 Task: Create a due date automation trigger when advanced on, on the monday after a card is due add dates due tomorrow at 11:00 AM.
Action: Mouse moved to (1084, 94)
Screenshot: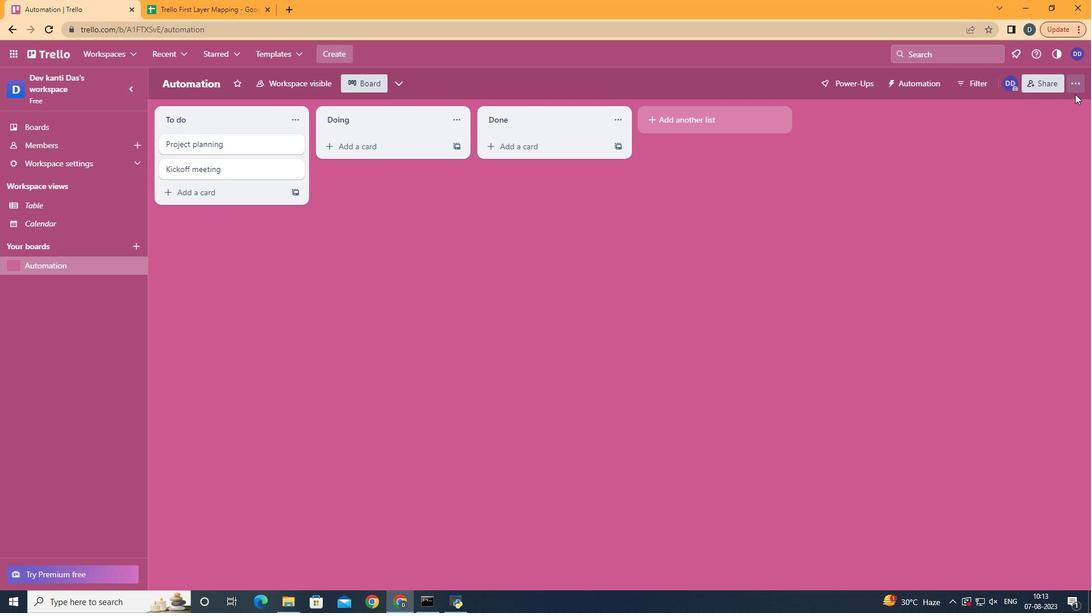 
Action: Mouse pressed left at (1084, 94)
Screenshot: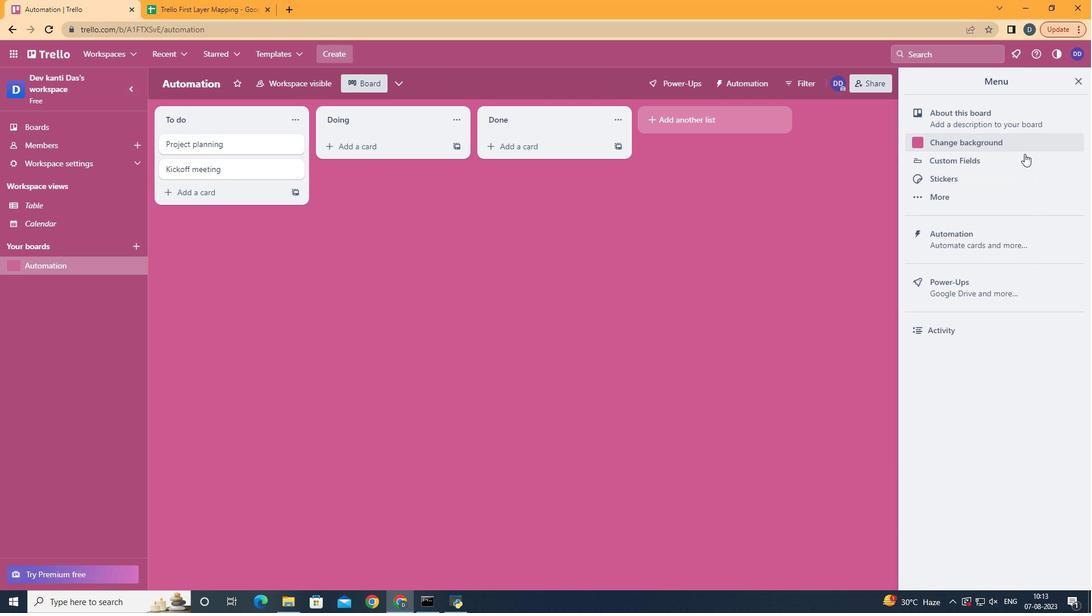 
Action: Mouse moved to (972, 242)
Screenshot: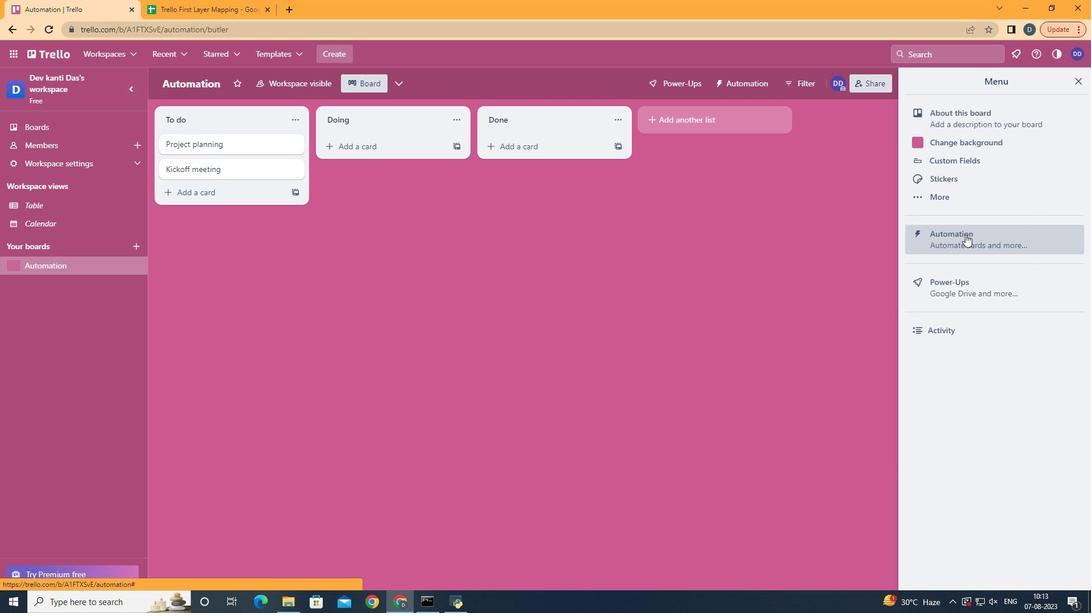 
Action: Mouse pressed left at (972, 242)
Screenshot: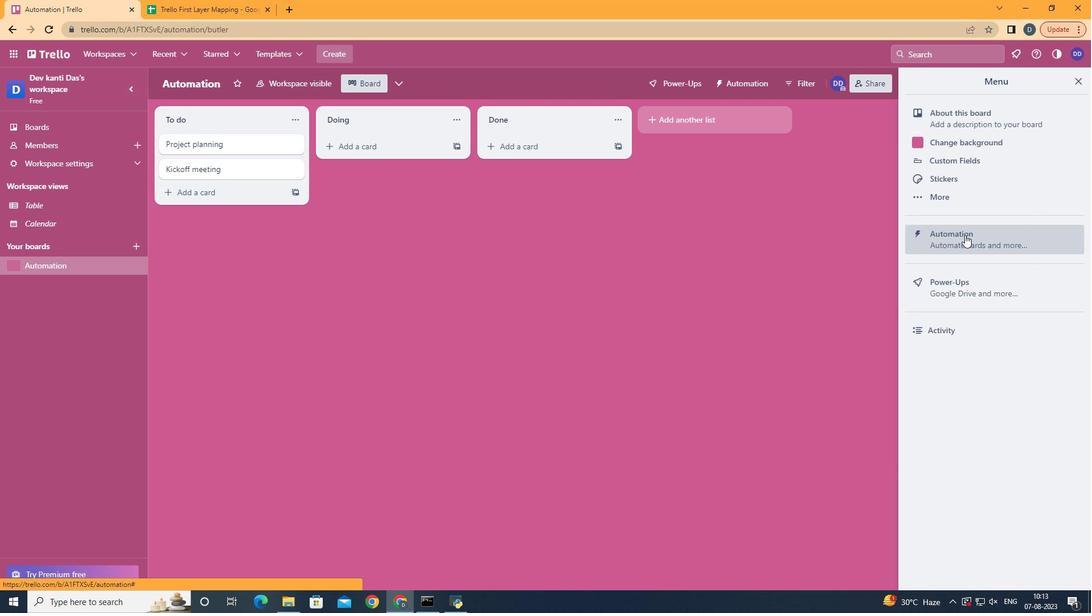 
Action: Mouse moved to (227, 236)
Screenshot: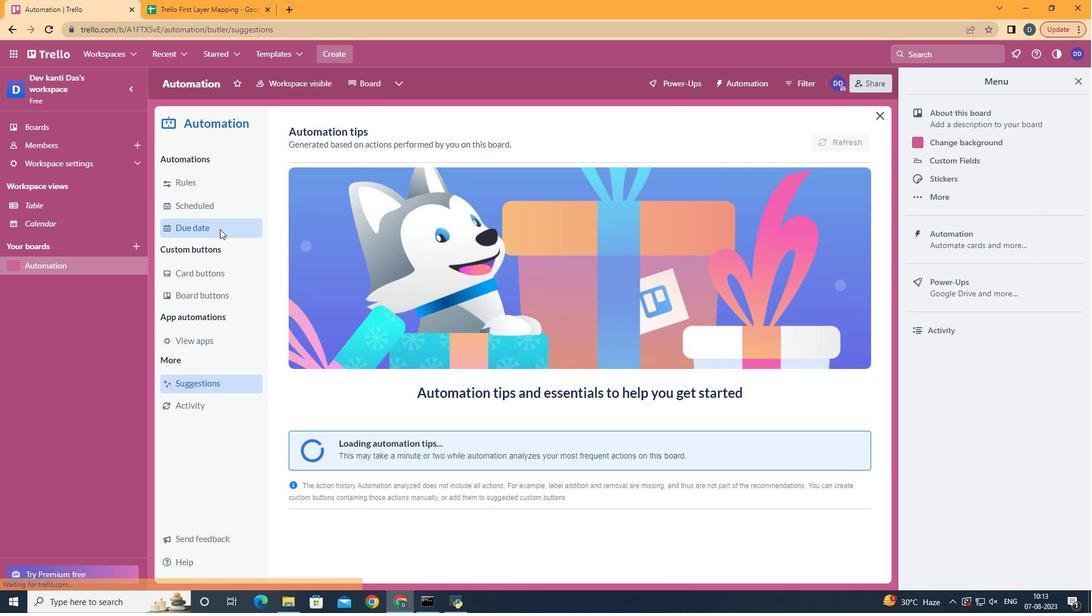 
Action: Mouse pressed left at (227, 236)
Screenshot: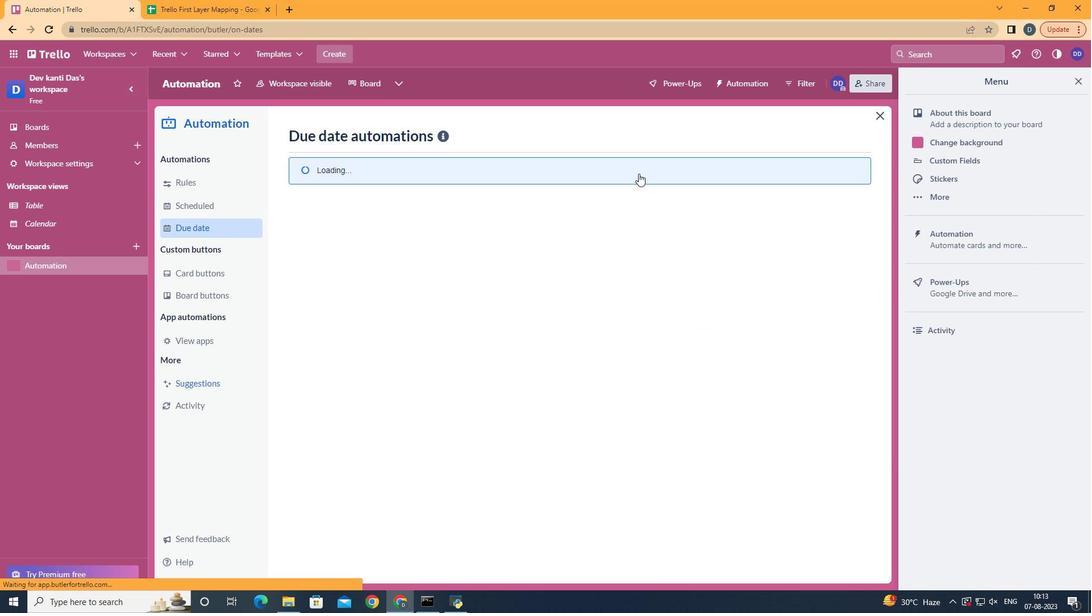 
Action: Mouse moved to (791, 140)
Screenshot: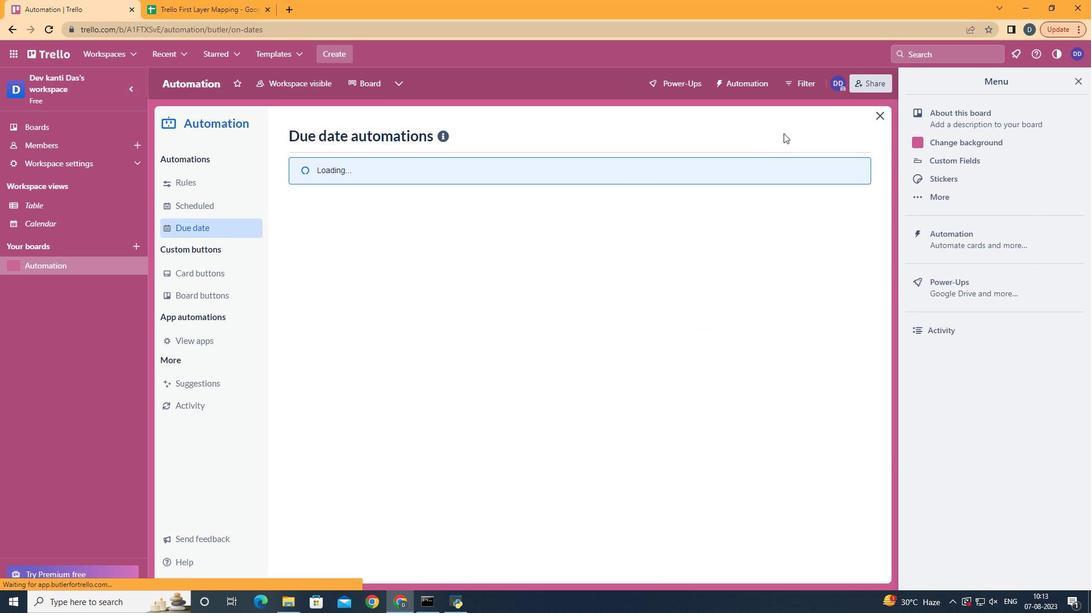 
Action: Mouse pressed left at (791, 140)
Screenshot: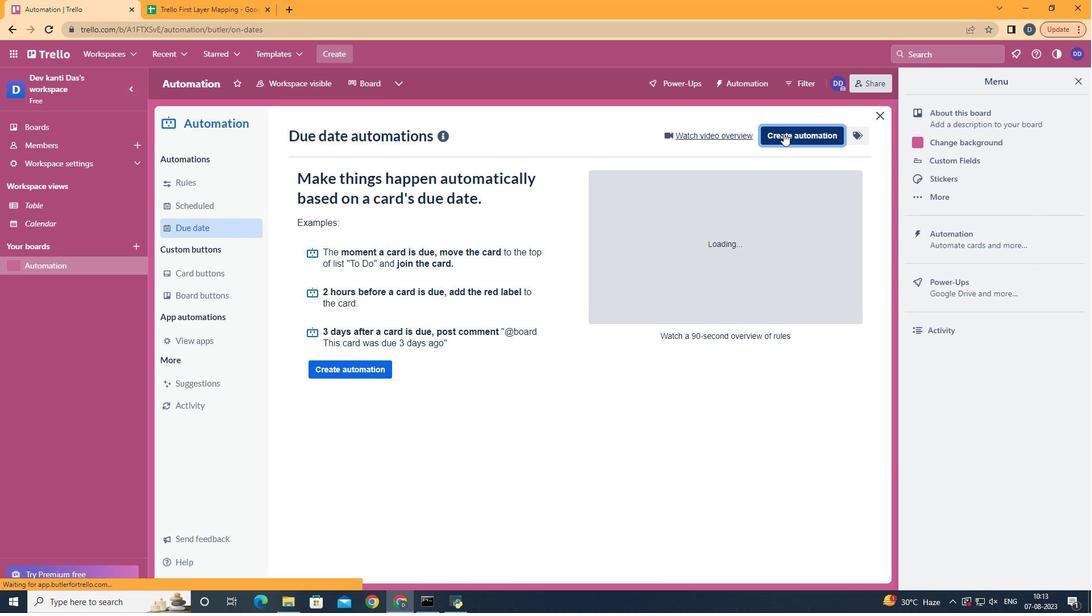 
Action: Mouse moved to (577, 261)
Screenshot: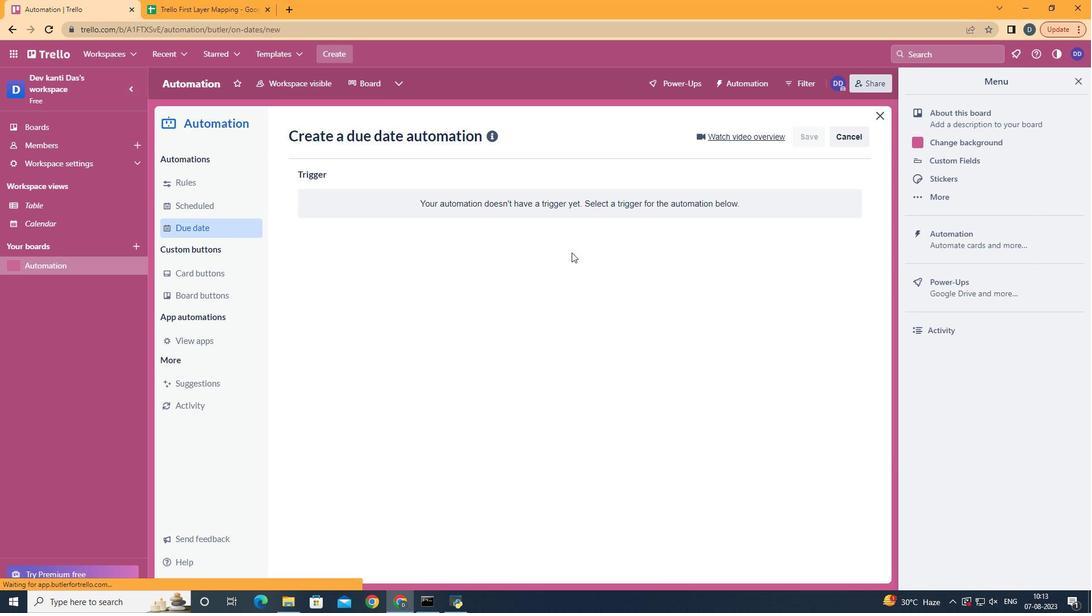 
Action: Mouse pressed left at (577, 261)
Screenshot: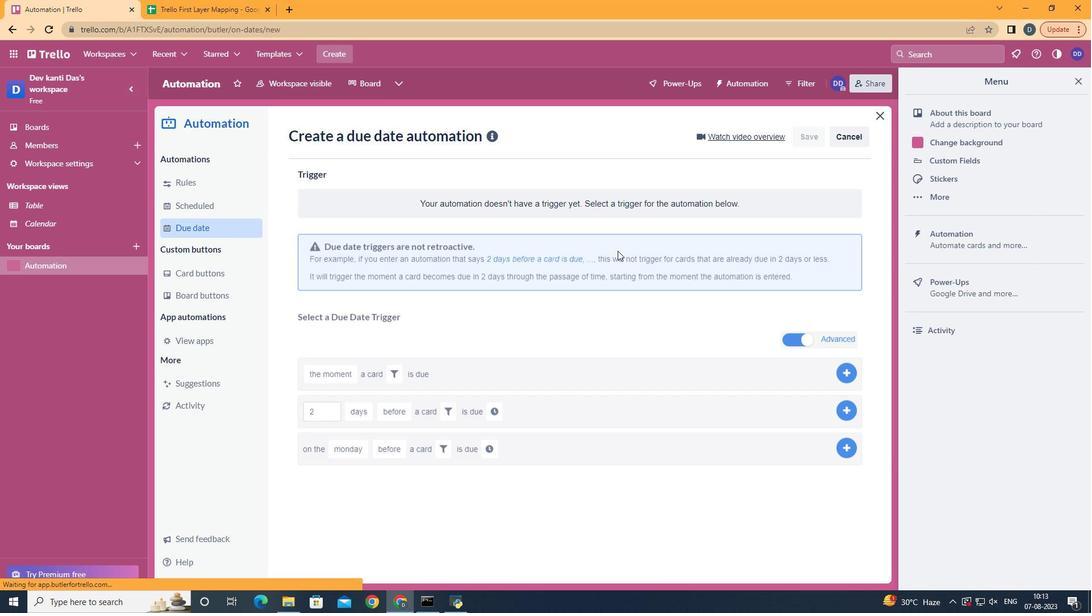 
Action: Mouse moved to (369, 305)
Screenshot: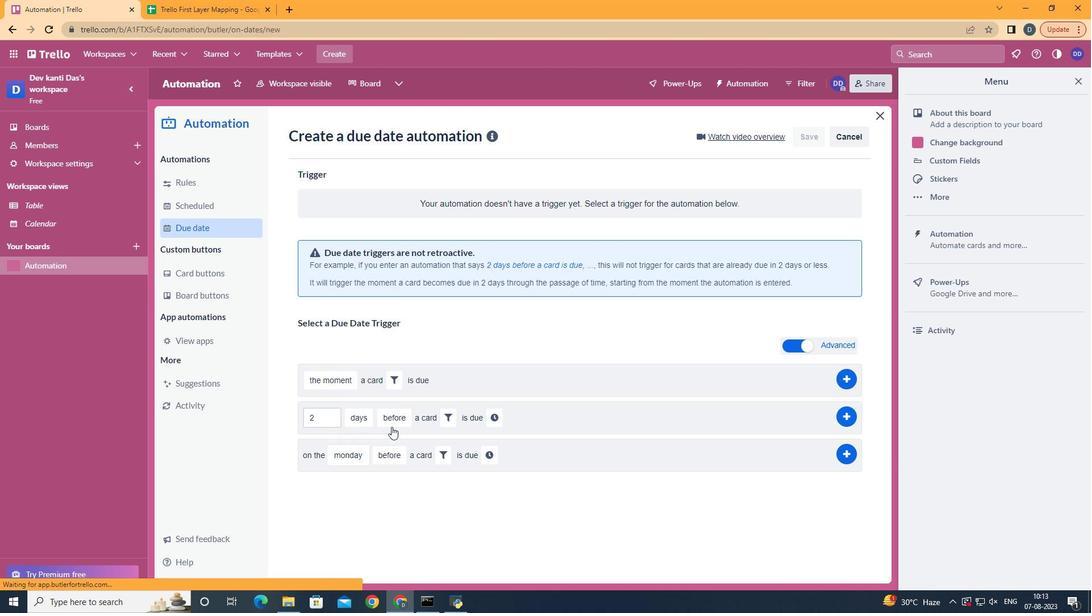 
Action: Mouse pressed left at (369, 305)
Screenshot: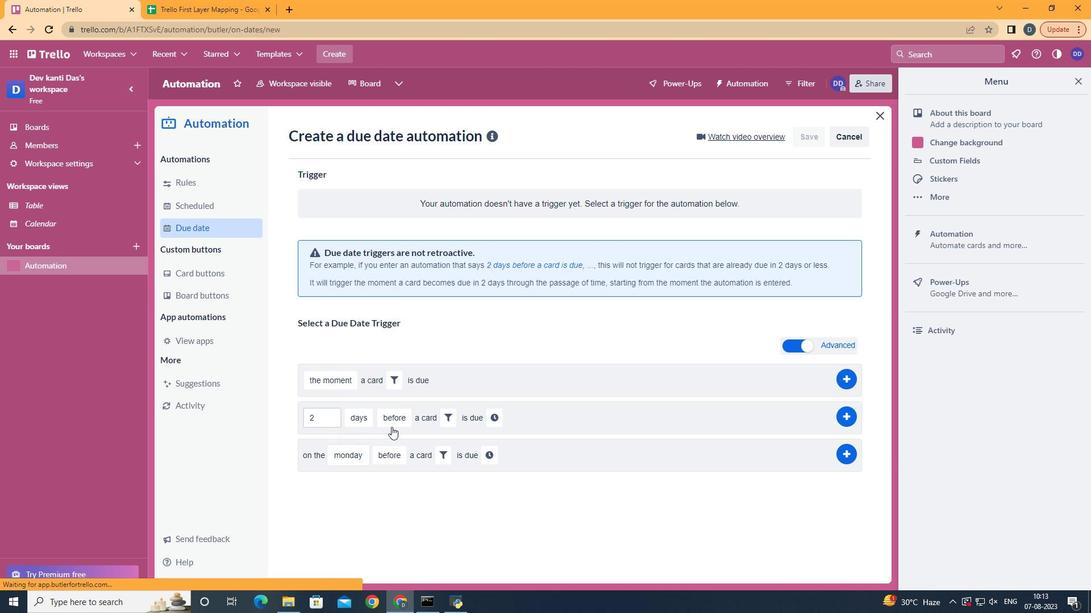 
Action: Mouse moved to (397, 501)
Screenshot: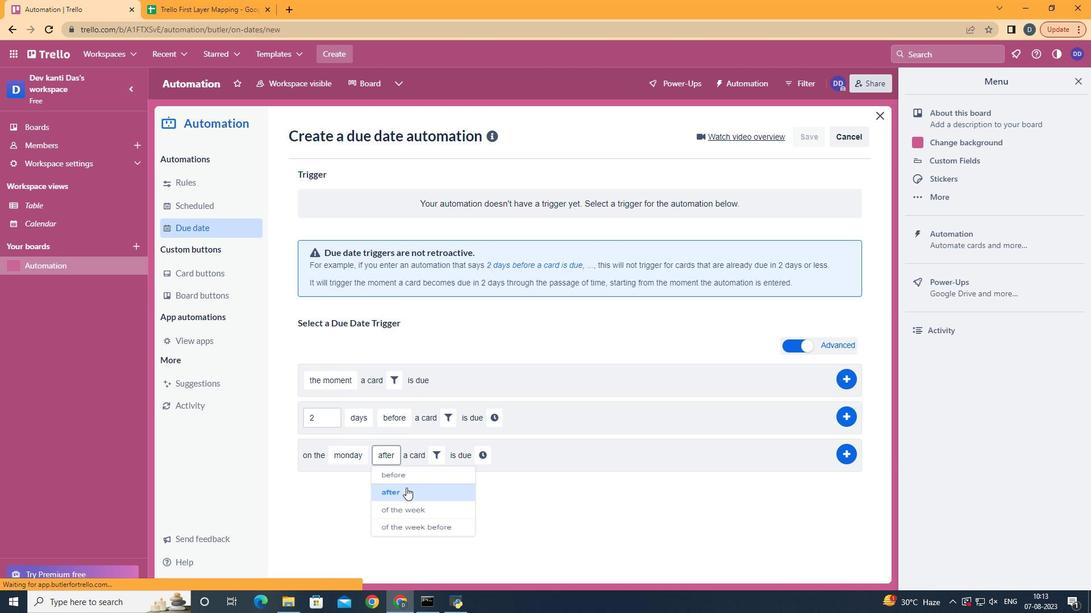 
Action: Mouse pressed left at (397, 501)
Screenshot: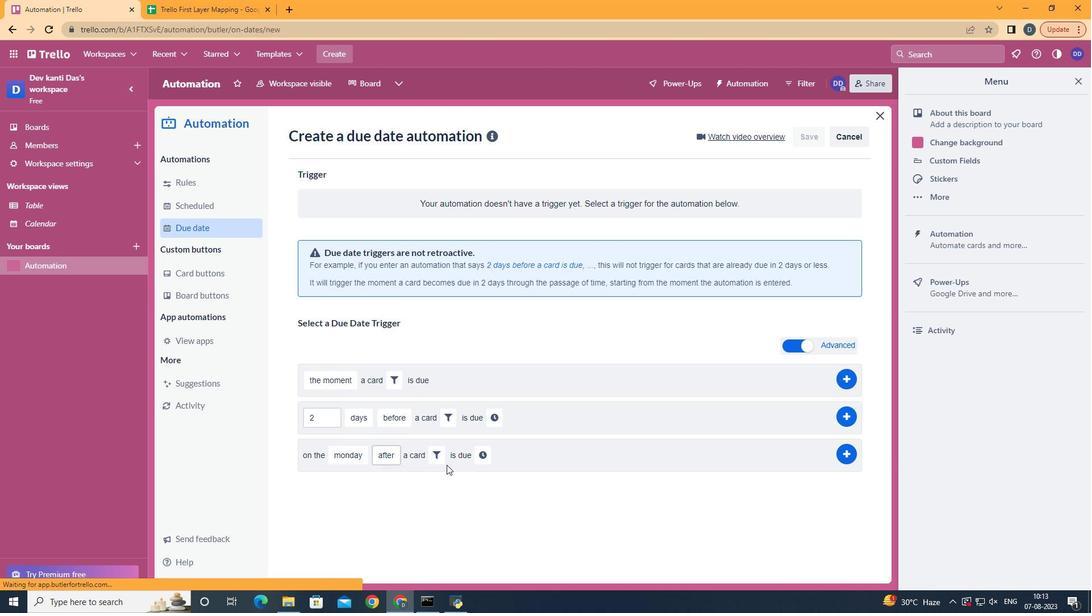 
Action: Mouse moved to (451, 461)
Screenshot: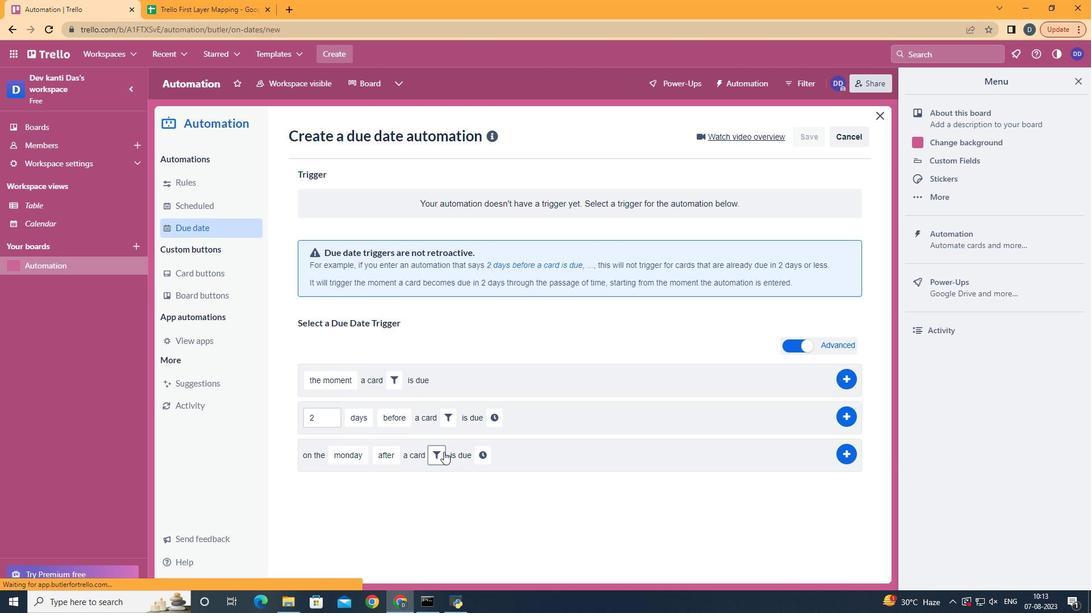 
Action: Mouse pressed left at (451, 461)
Screenshot: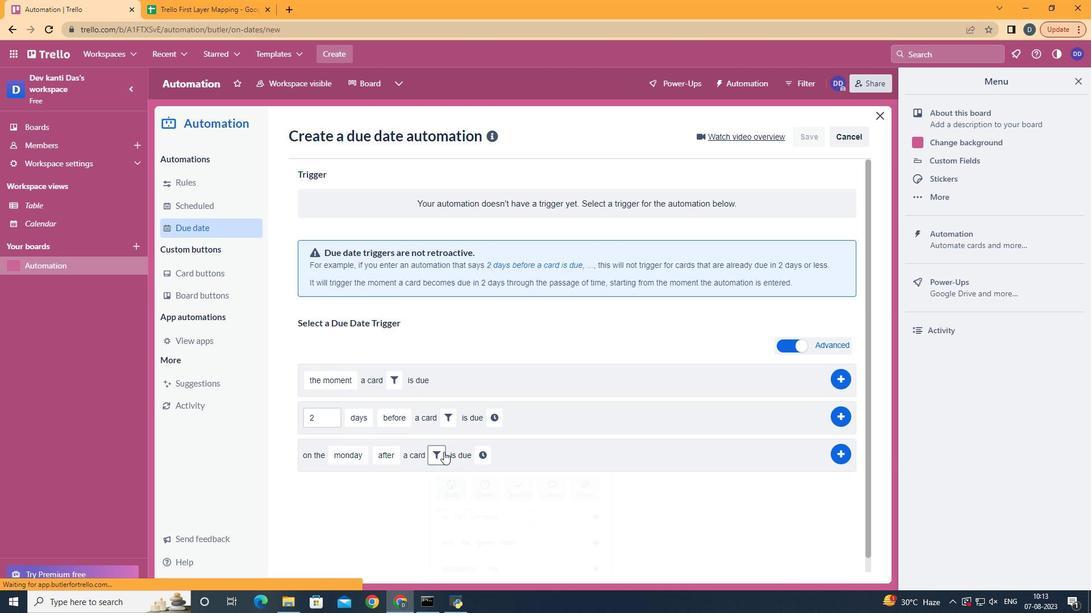 
Action: Mouse moved to (505, 500)
Screenshot: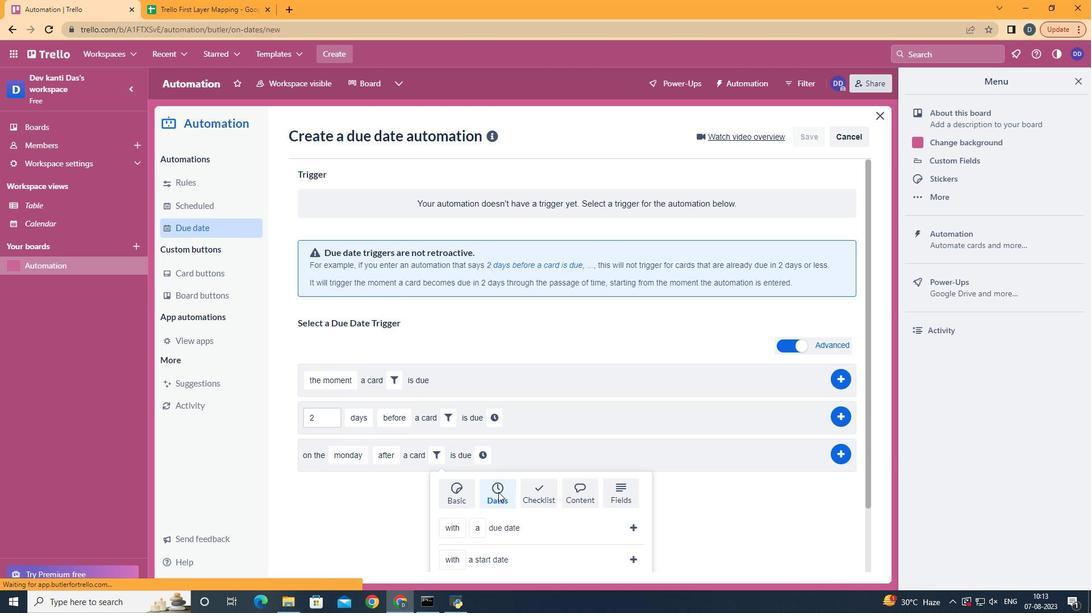
Action: Mouse pressed left at (505, 500)
Screenshot: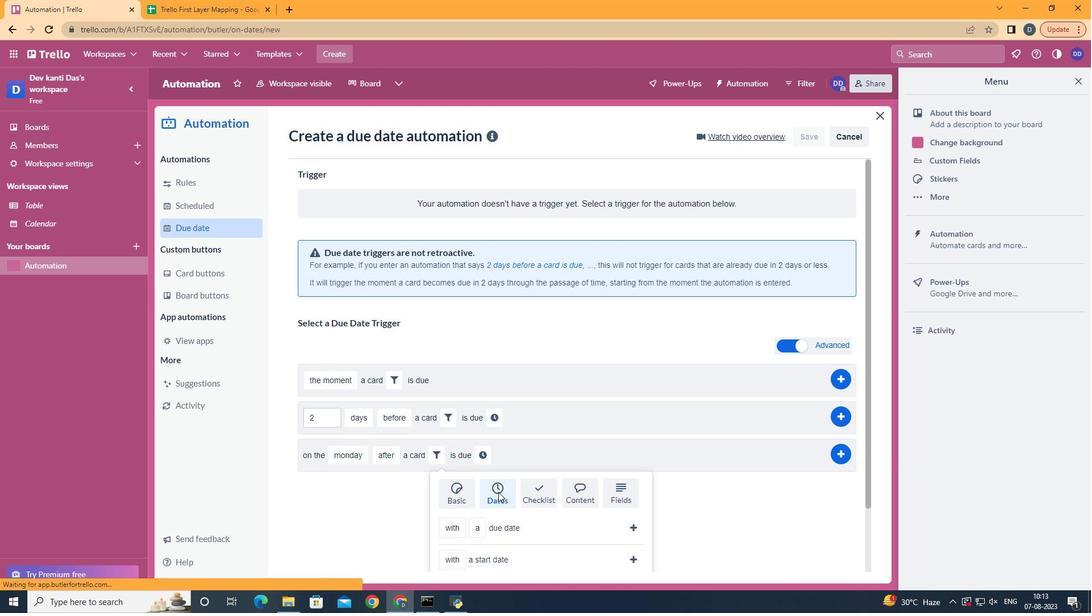 
Action: Mouse moved to (508, 497)
Screenshot: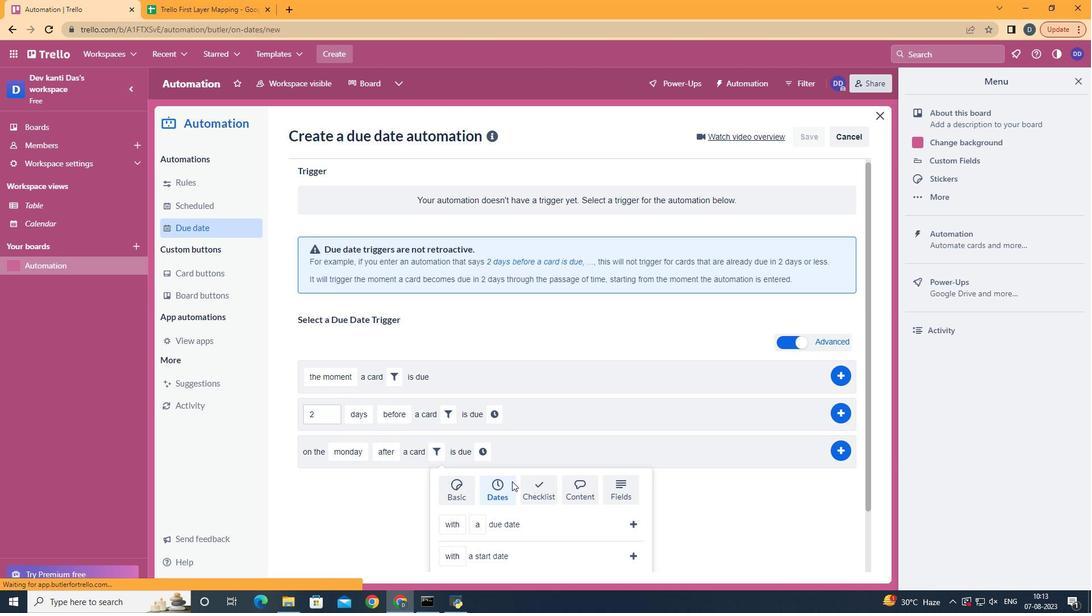 
Action: Mouse scrolled (508, 497) with delta (0, 0)
Screenshot: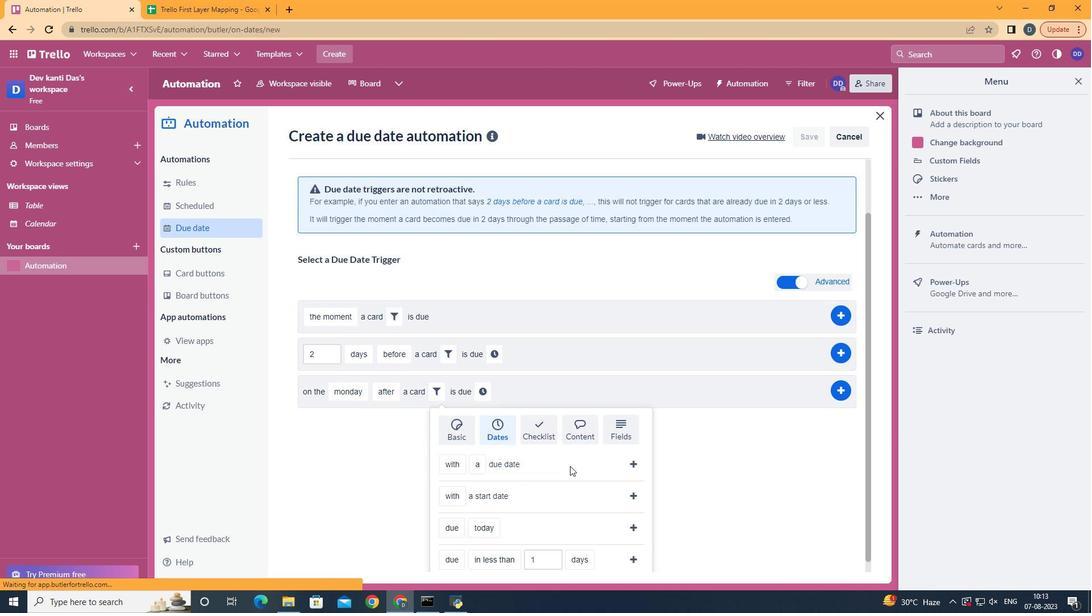 
Action: Mouse moved to (508, 496)
Screenshot: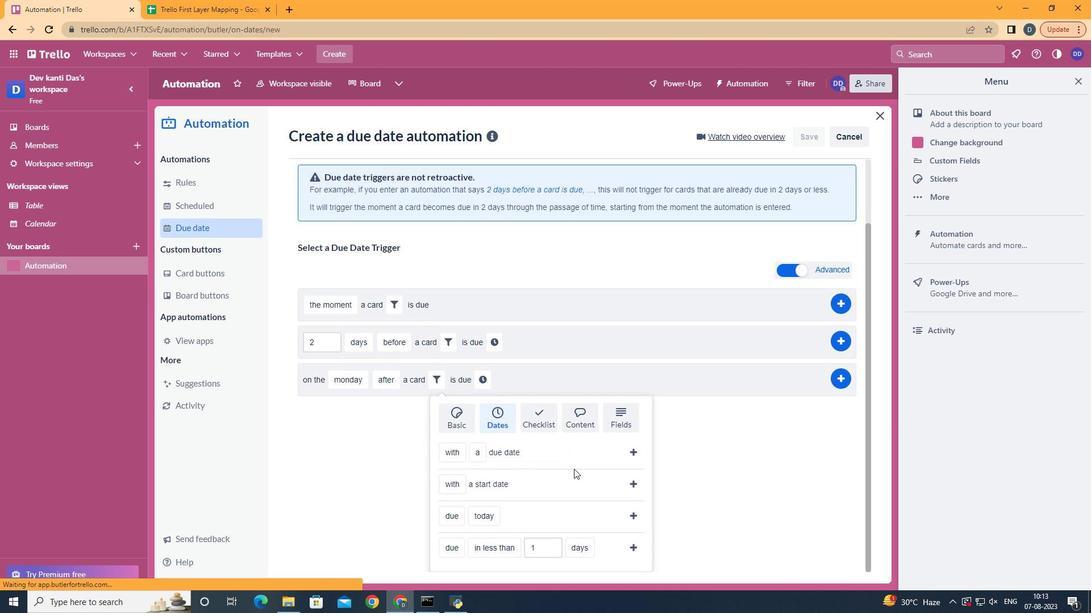 
Action: Mouse scrolled (508, 497) with delta (0, 0)
Screenshot: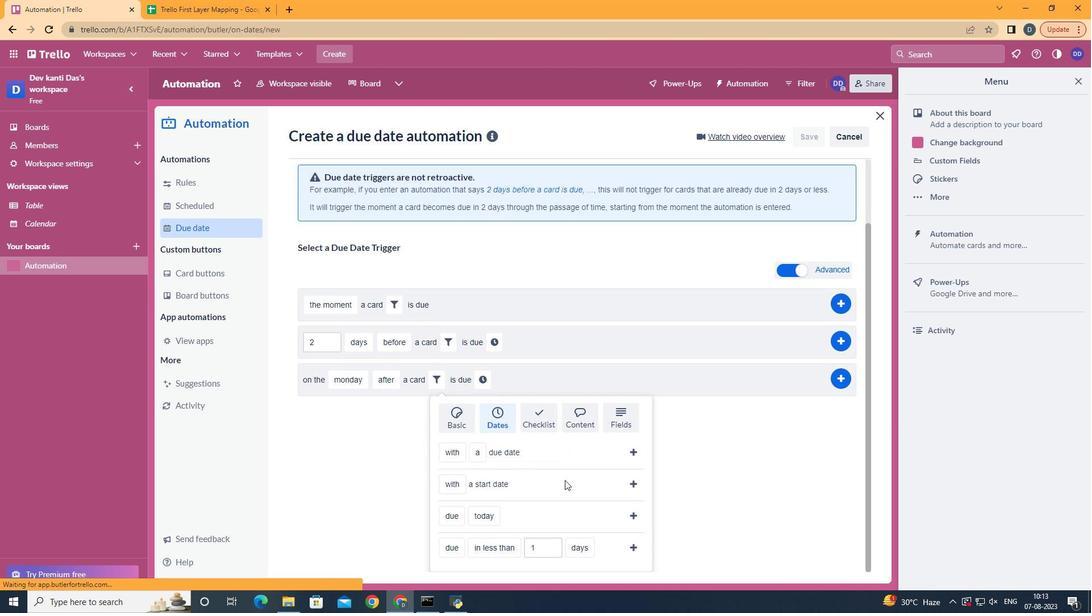 
Action: Mouse moved to (509, 496)
Screenshot: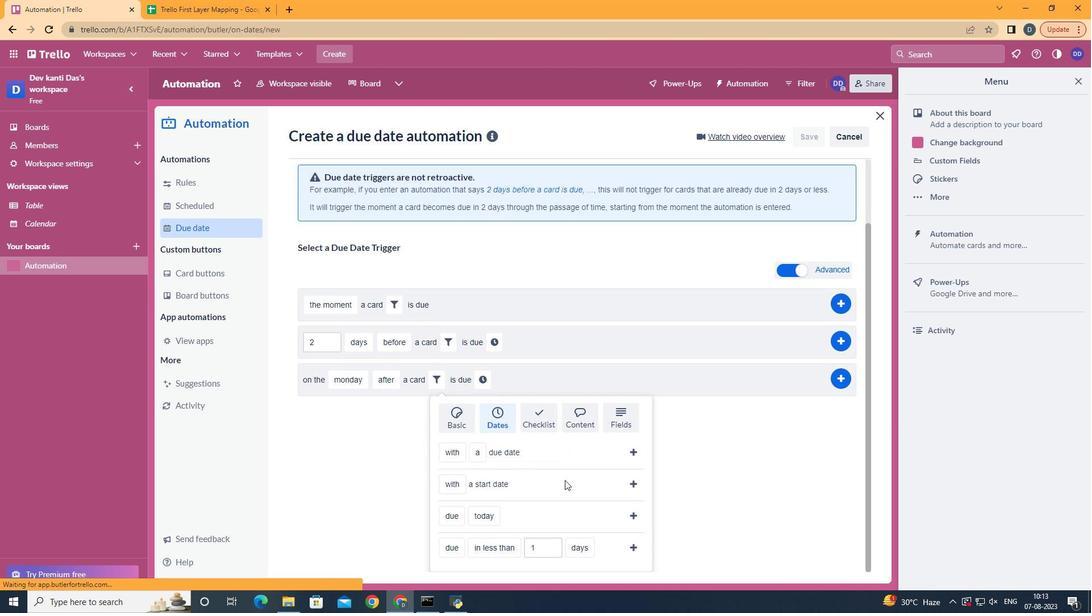 
Action: Mouse scrolled (508, 497) with delta (0, 0)
Screenshot: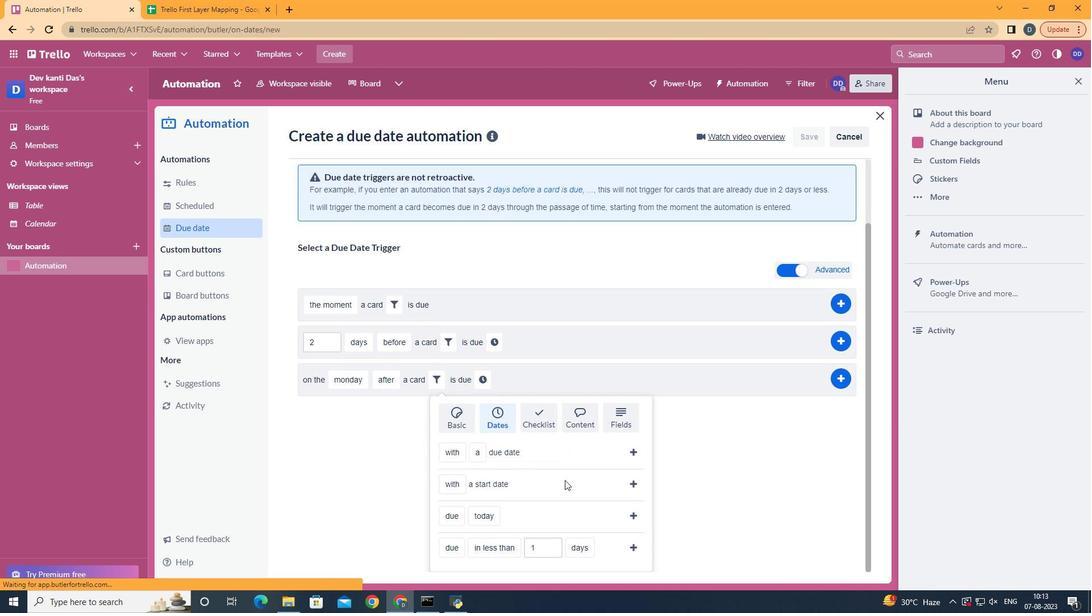 
Action: Mouse moved to (510, 494)
Screenshot: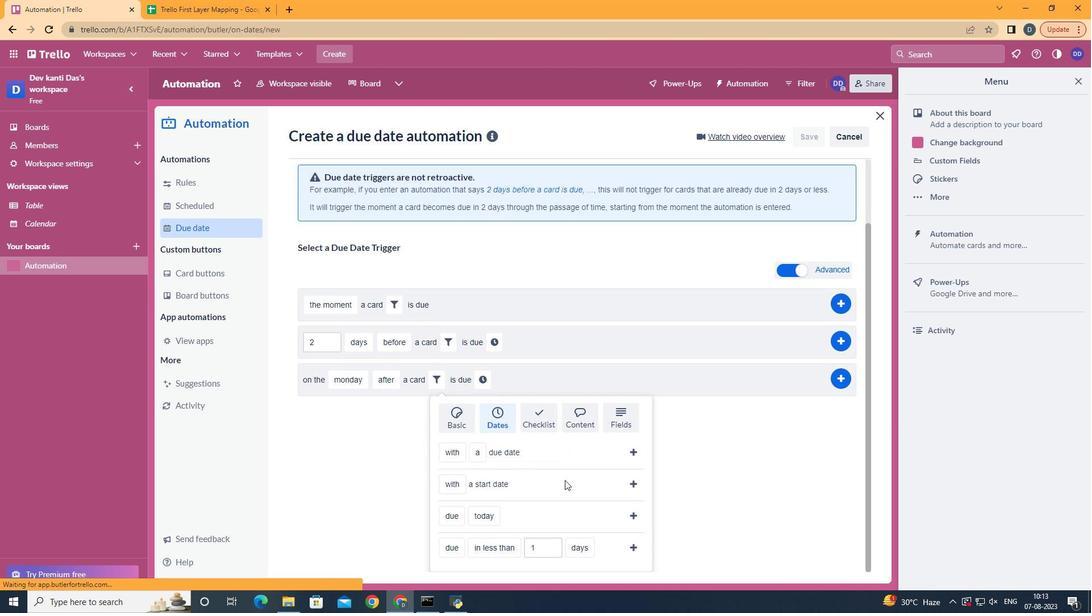 
Action: Mouse scrolled (508, 497) with delta (0, 0)
Screenshot: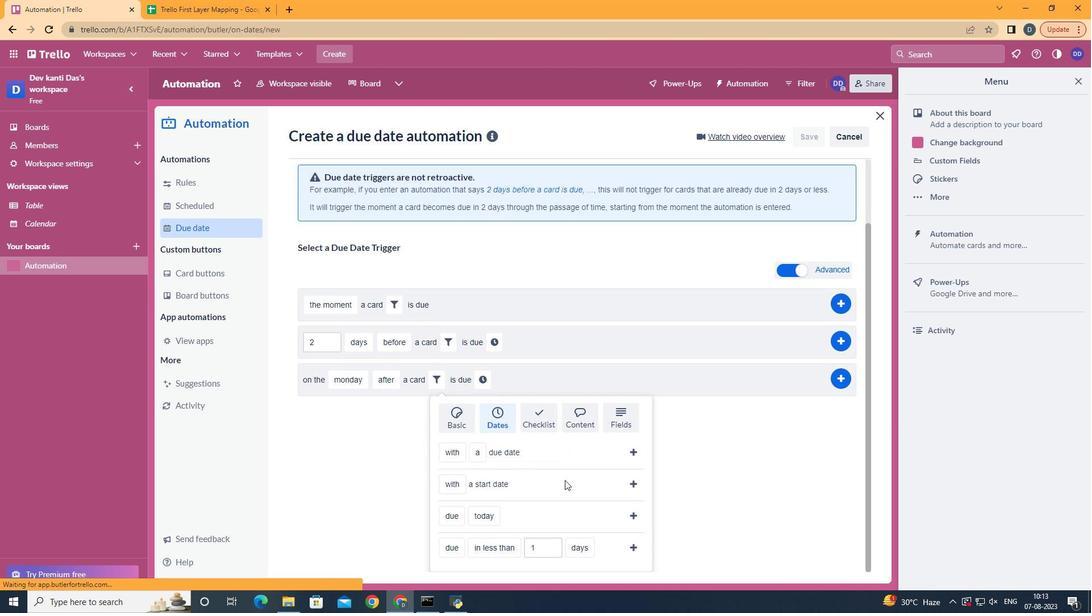 
Action: Mouse moved to (513, 492)
Screenshot: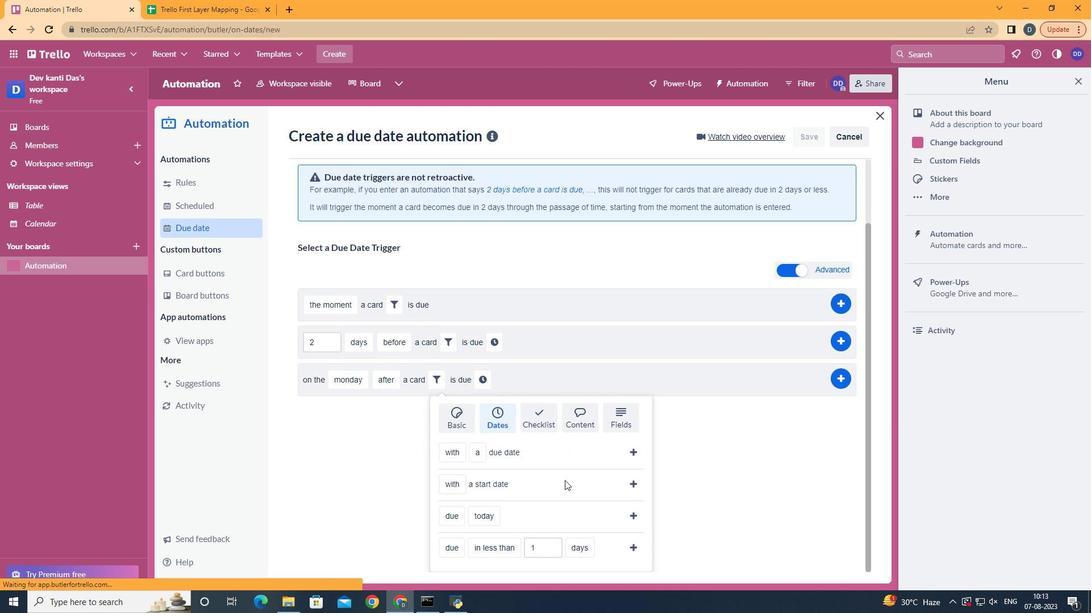 
Action: Mouse scrolled (509, 496) with delta (0, 0)
Screenshot: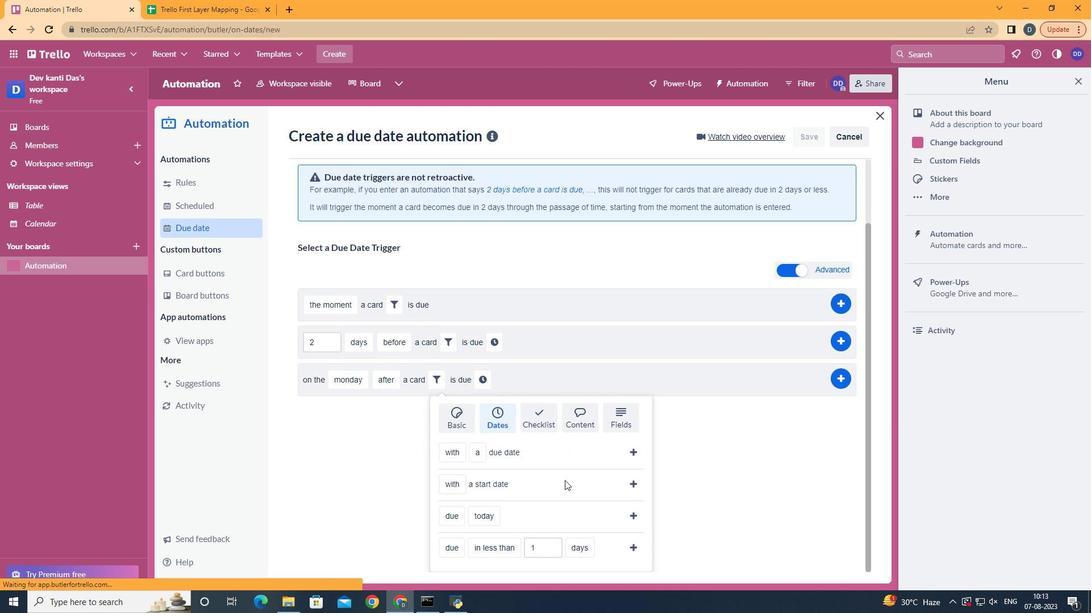 
Action: Mouse moved to (469, 432)
Screenshot: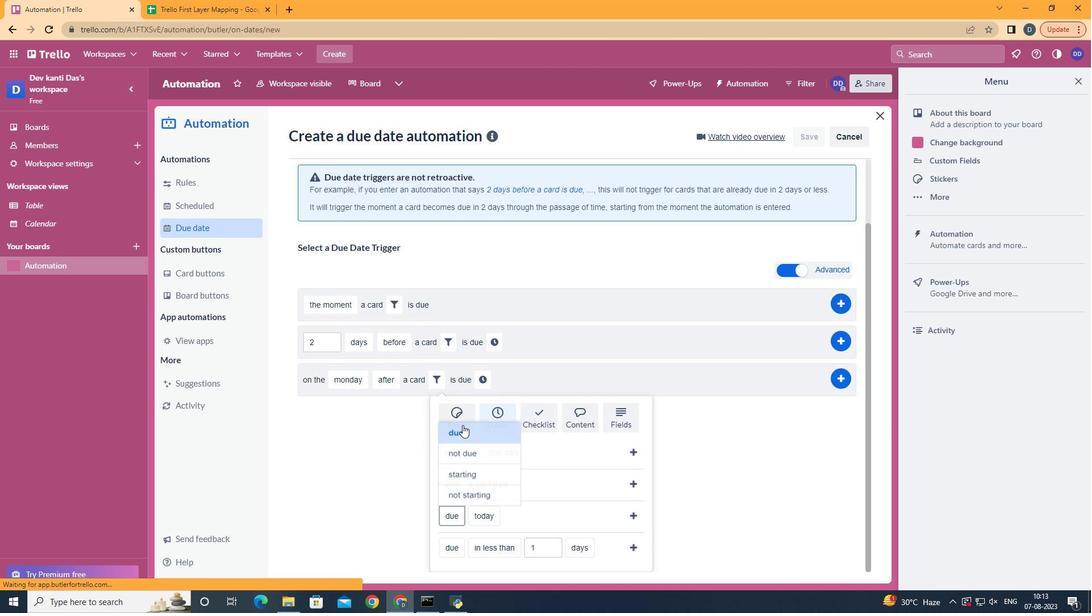 
Action: Mouse pressed left at (469, 432)
Screenshot: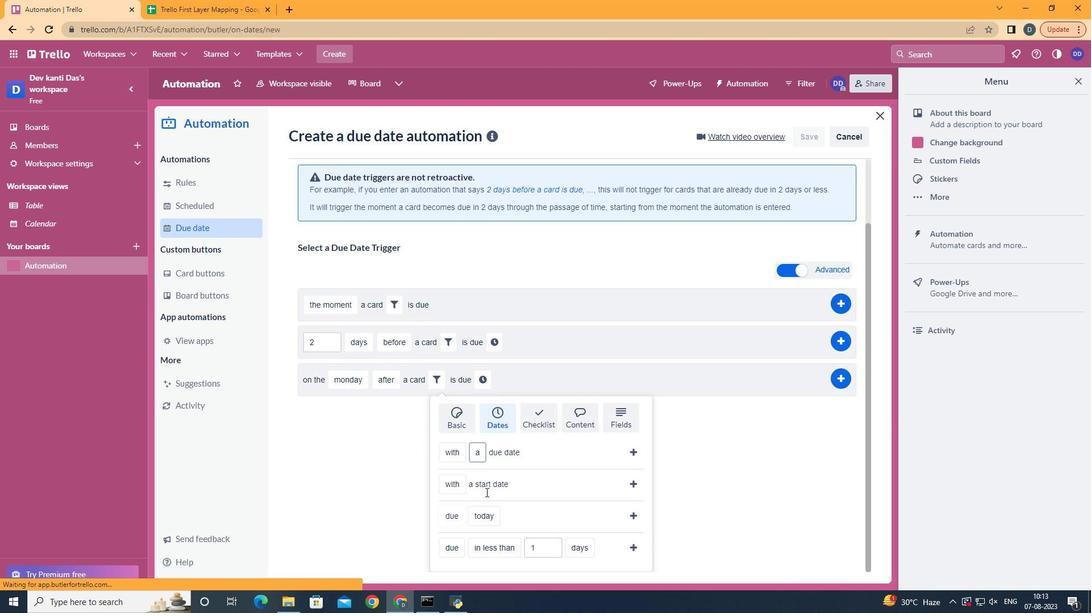 
Action: Mouse moved to (505, 410)
Screenshot: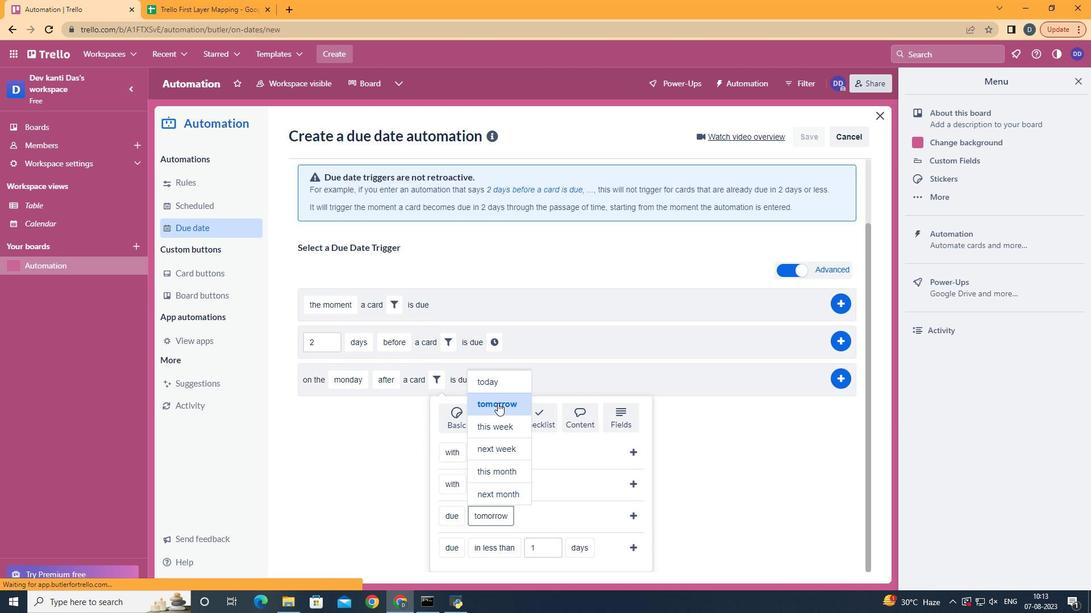 
Action: Mouse pressed left at (505, 410)
Screenshot: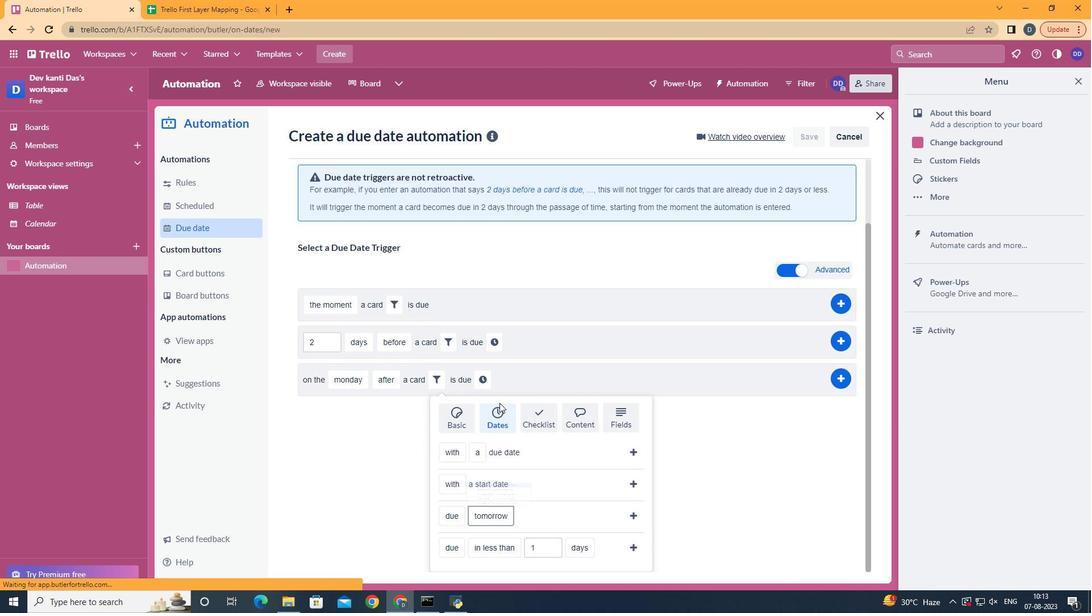 
Action: Mouse moved to (639, 523)
Screenshot: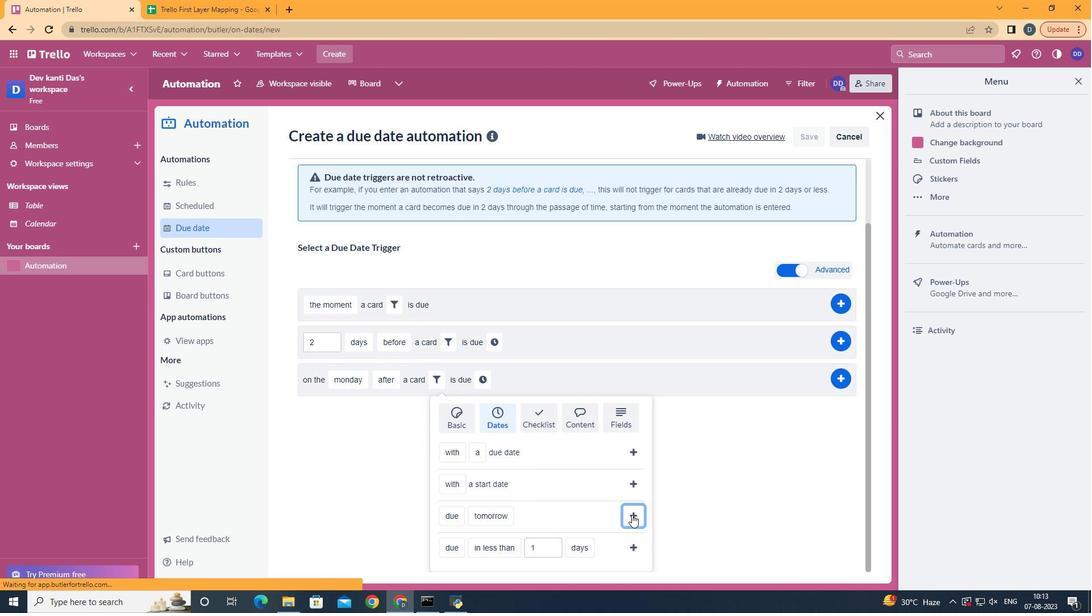 
Action: Mouse pressed left at (639, 523)
Screenshot: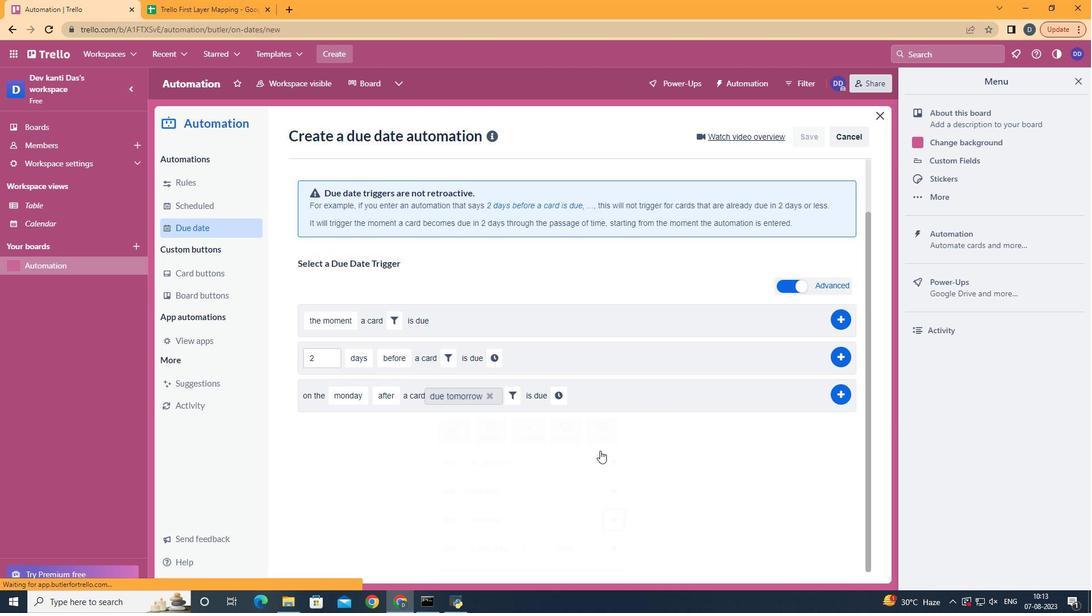 
Action: Mouse moved to (567, 472)
Screenshot: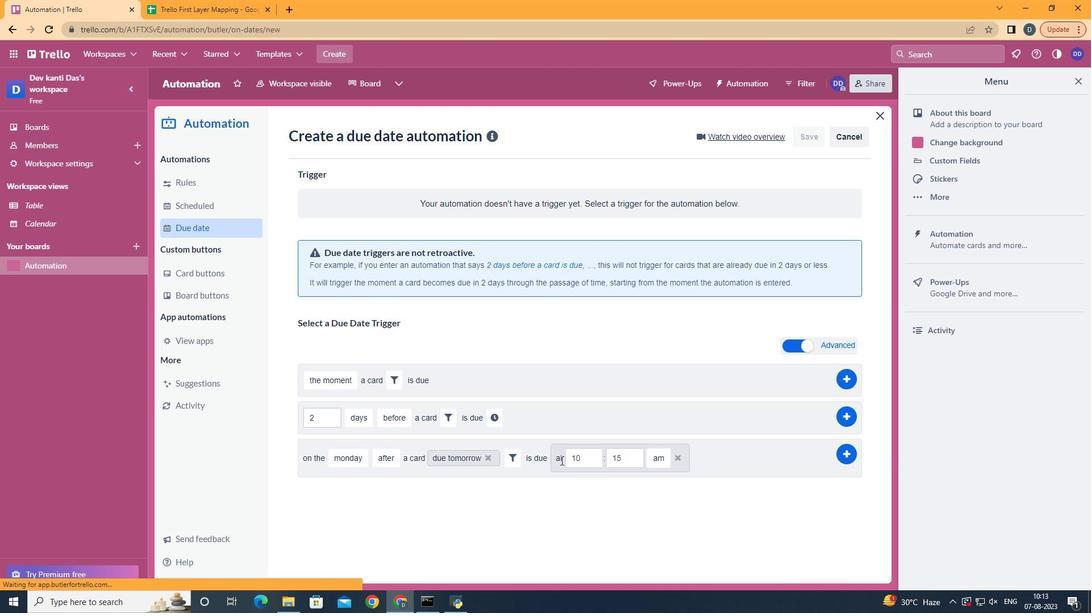 
Action: Mouse pressed left at (567, 472)
Screenshot: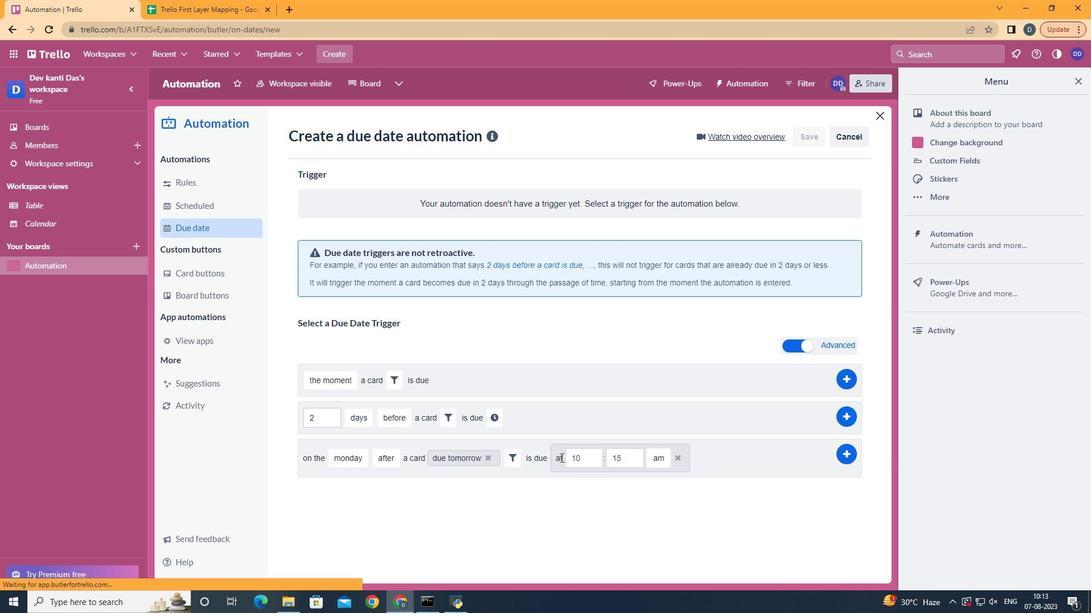 
Action: Mouse moved to (595, 467)
Screenshot: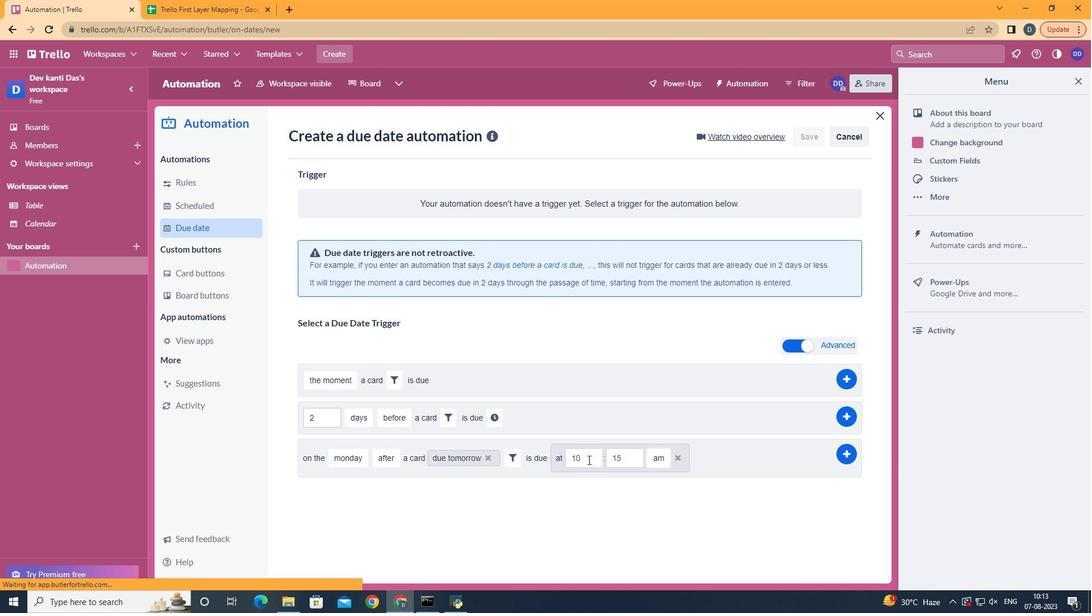 
Action: Mouse pressed left at (595, 467)
Screenshot: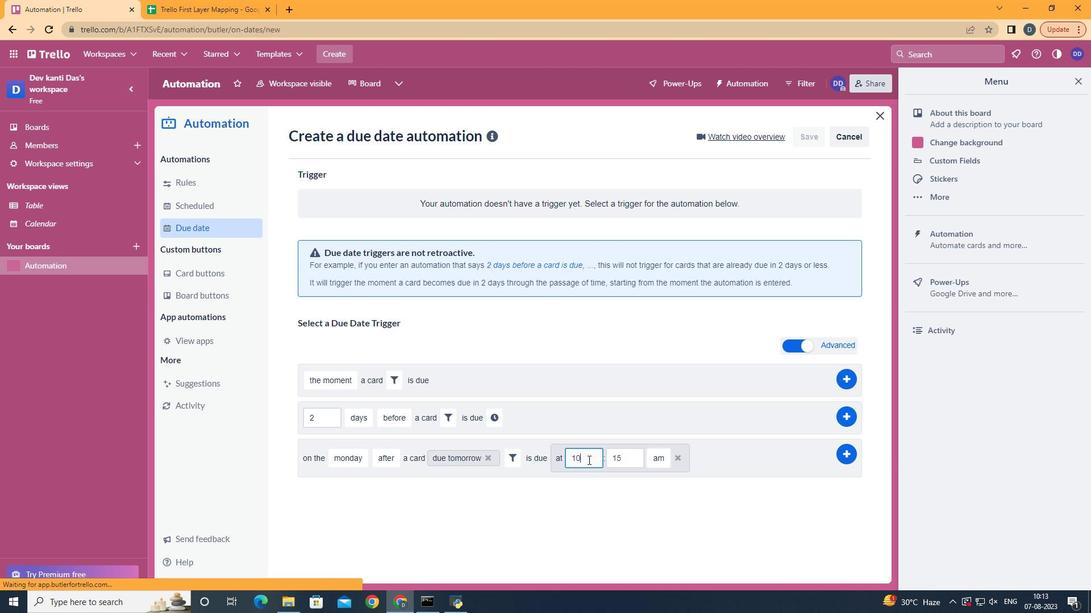 
Action: Mouse moved to (594, 468)
Screenshot: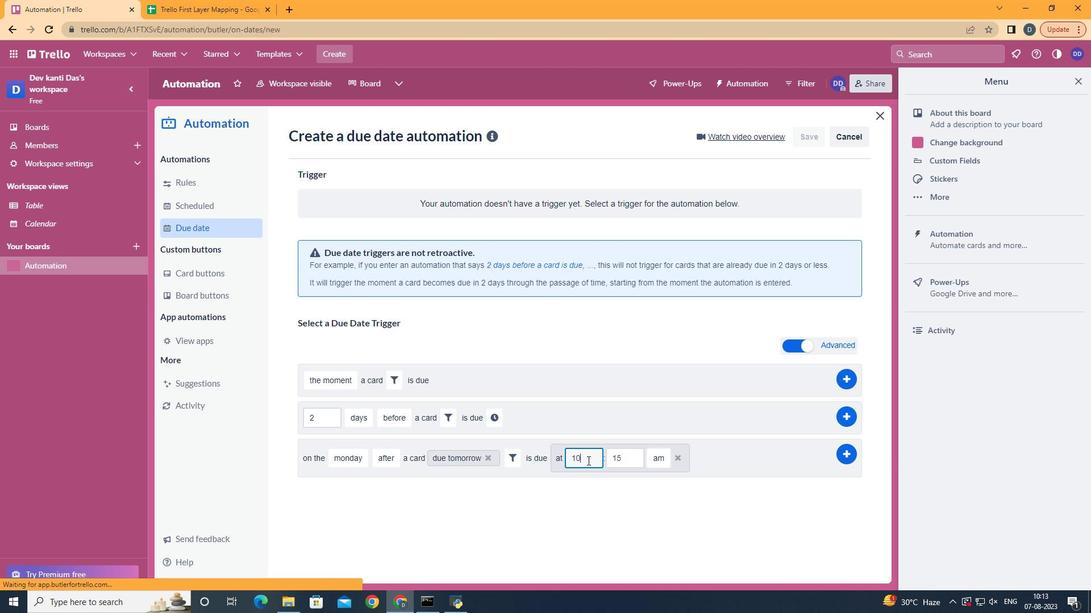 
Action: Key pressed <Key.backspace>1
Screenshot: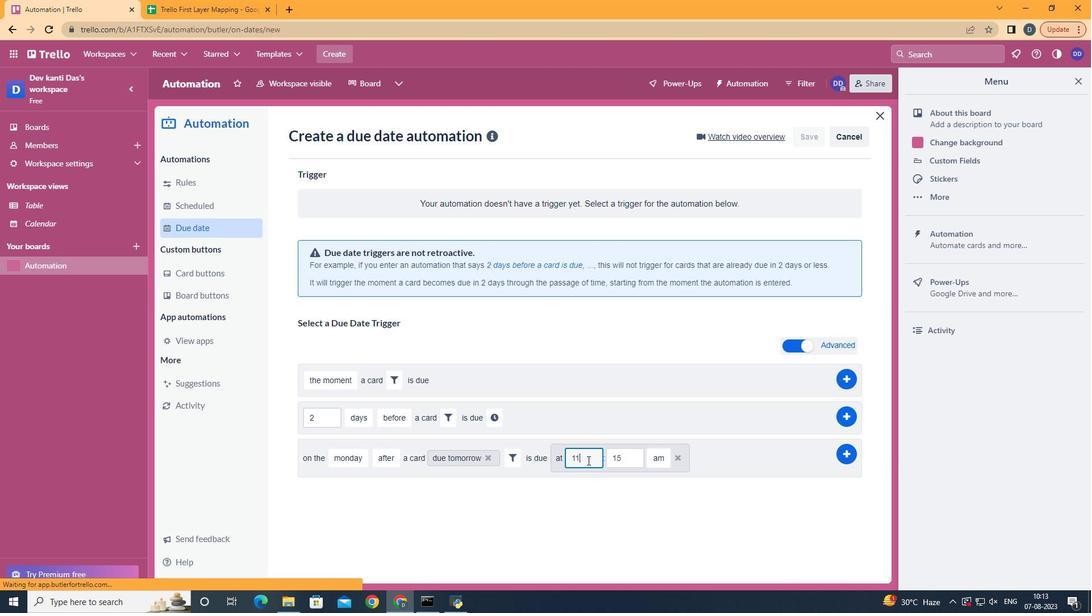 
Action: Mouse moved to (631, 464)
Screenshot: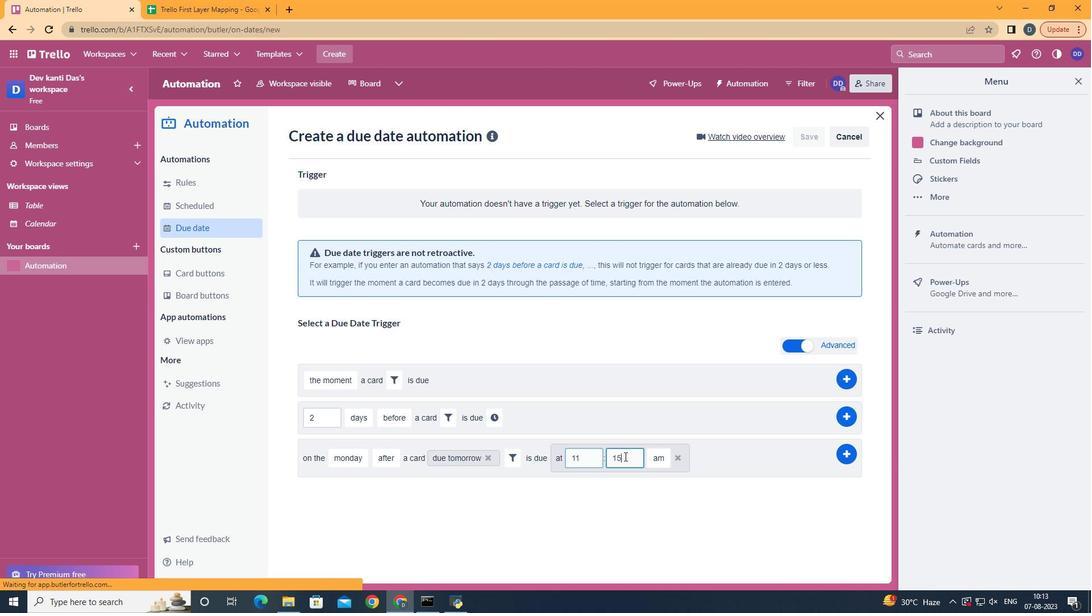 
Action: Mouse pressed left at (631, 464)
Screenshot: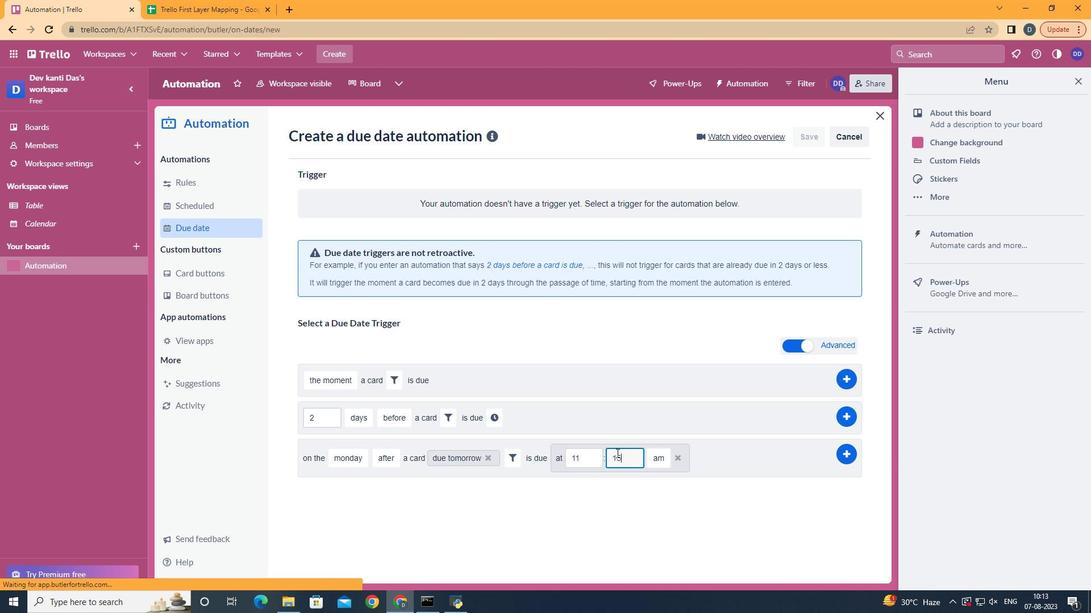 
Action: Mouse moved to (623, 460)
Screenshot: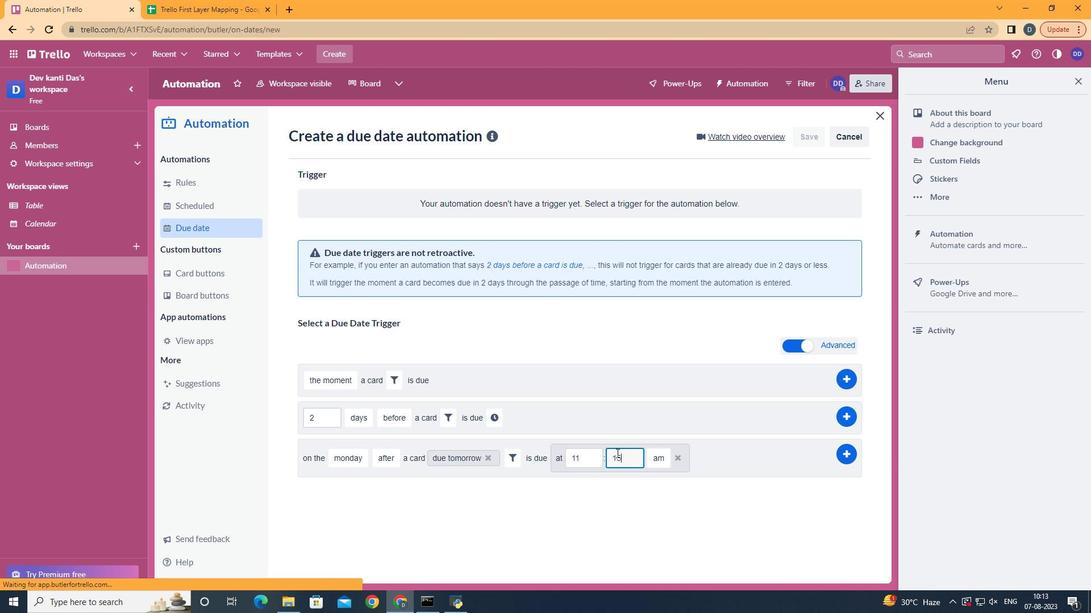 
Action: Key pressed <Key.backspace>0<Key.backspace>0<Key.backspace><Key.backspace>00
Screenshot: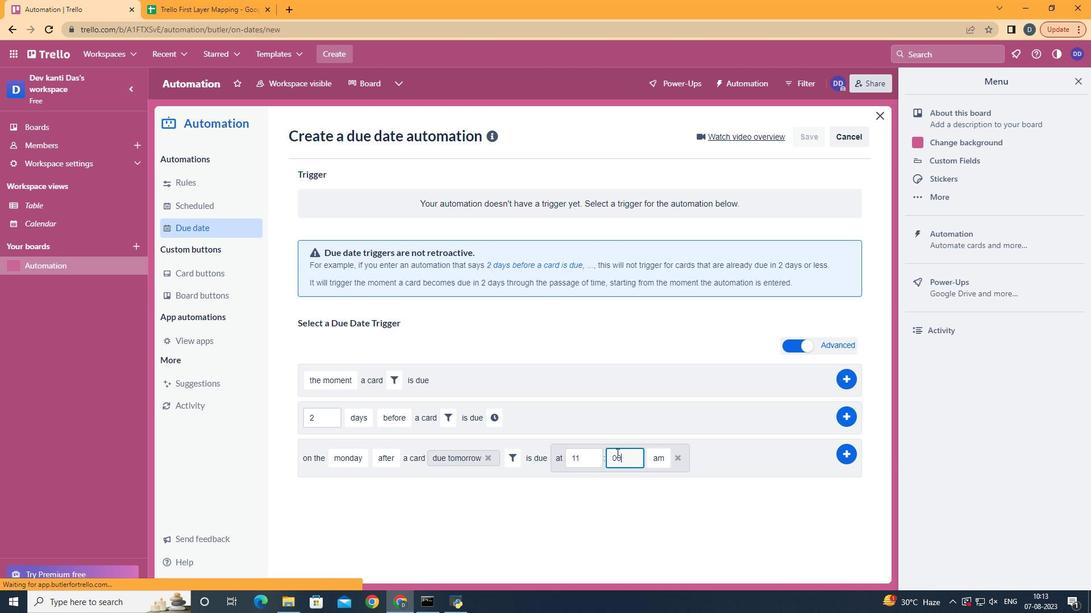 
Action: Mouse moved to (850, 463)
Screenshot: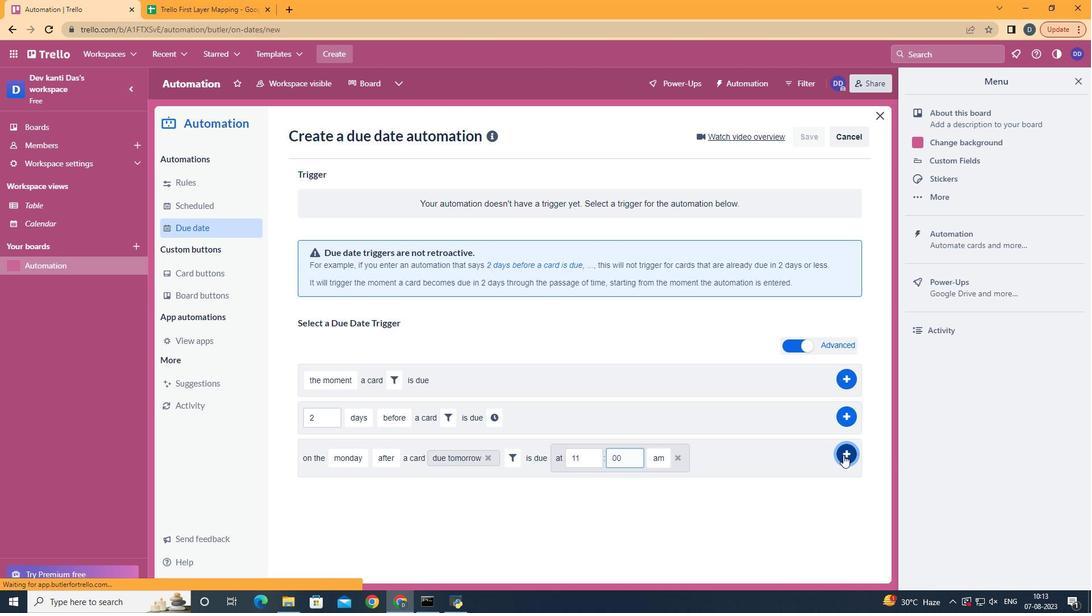 
Action: Mouse pressed left at (850, 463)
Screenshot: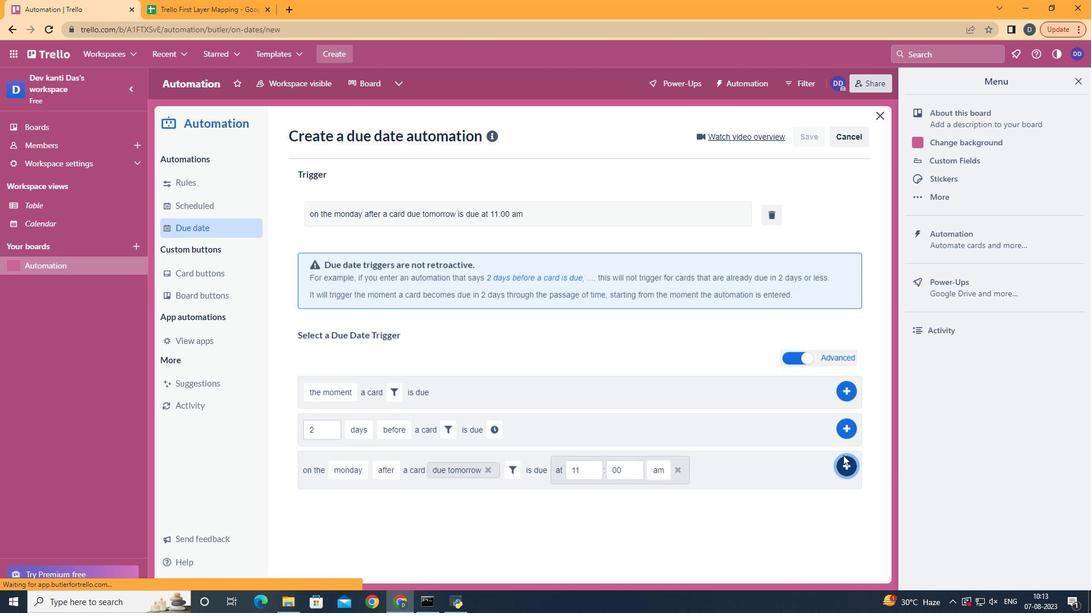 
Action: Mouse moved to (579, 148)
Screenshot: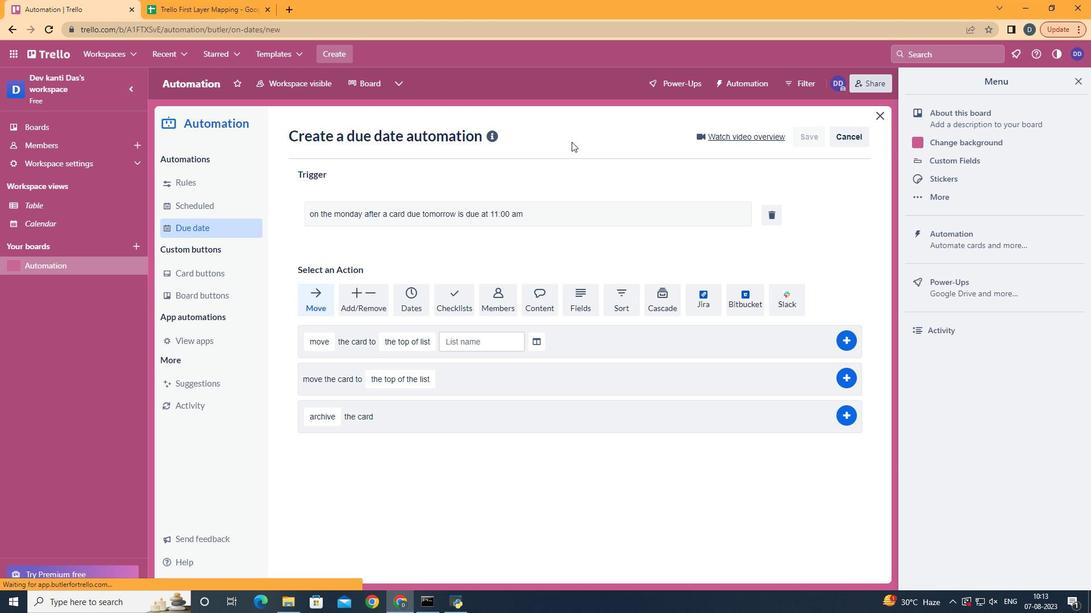 
